 Task: Change the current theme to "Earthy".
Action: Mouse moved to (62, 197)
Screenshot: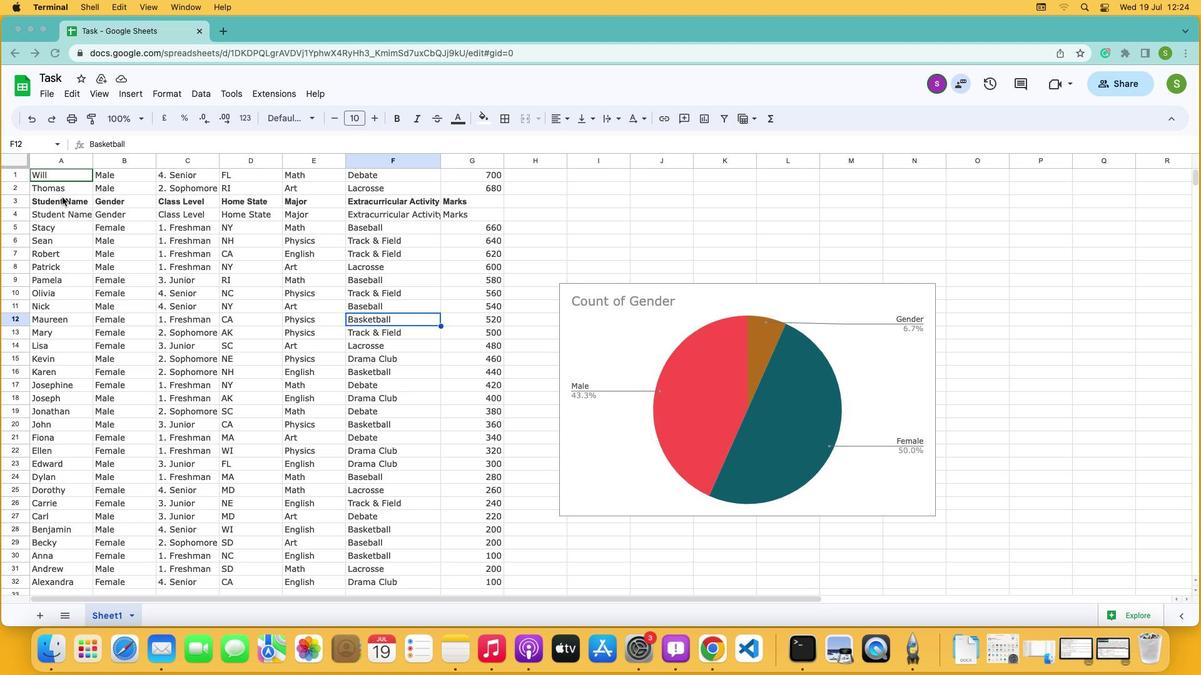 
Action: Mouse pressed left at (62, 197)
Screenshot: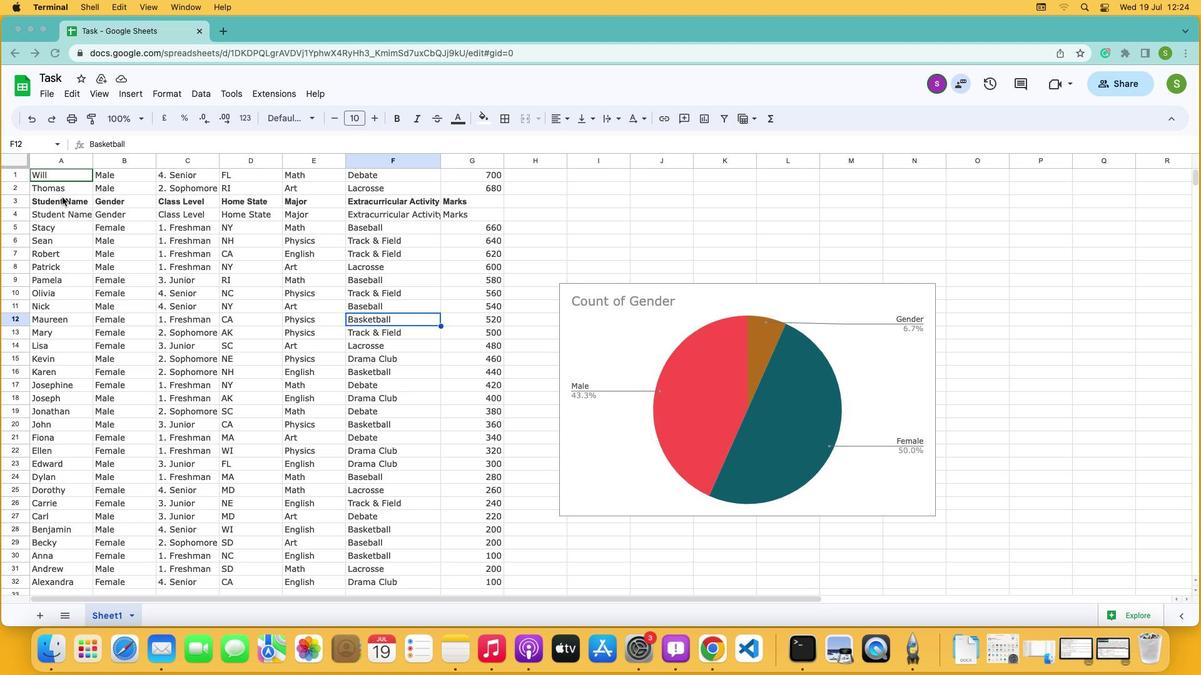 
Action: Mouse moved to (19, 163)
Screenshot: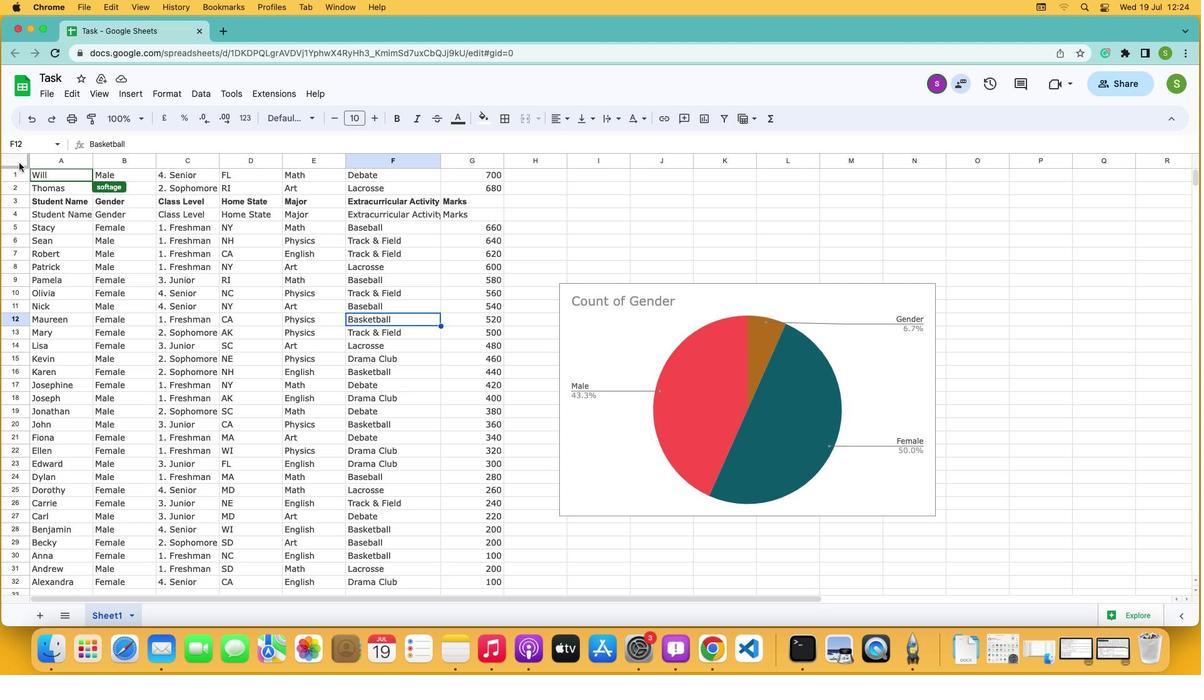 
Action: Mouse pressed left at (19, 163)
Screenshot: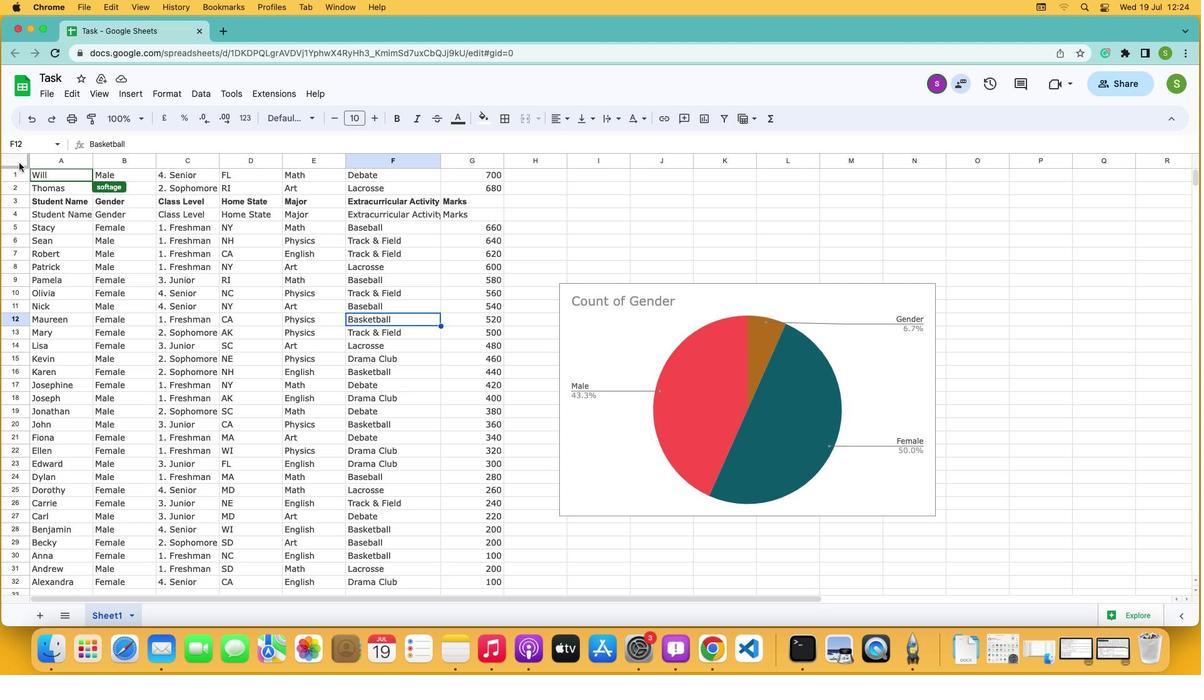 
Action: Mouse moved to (177, 94)
Screenshot: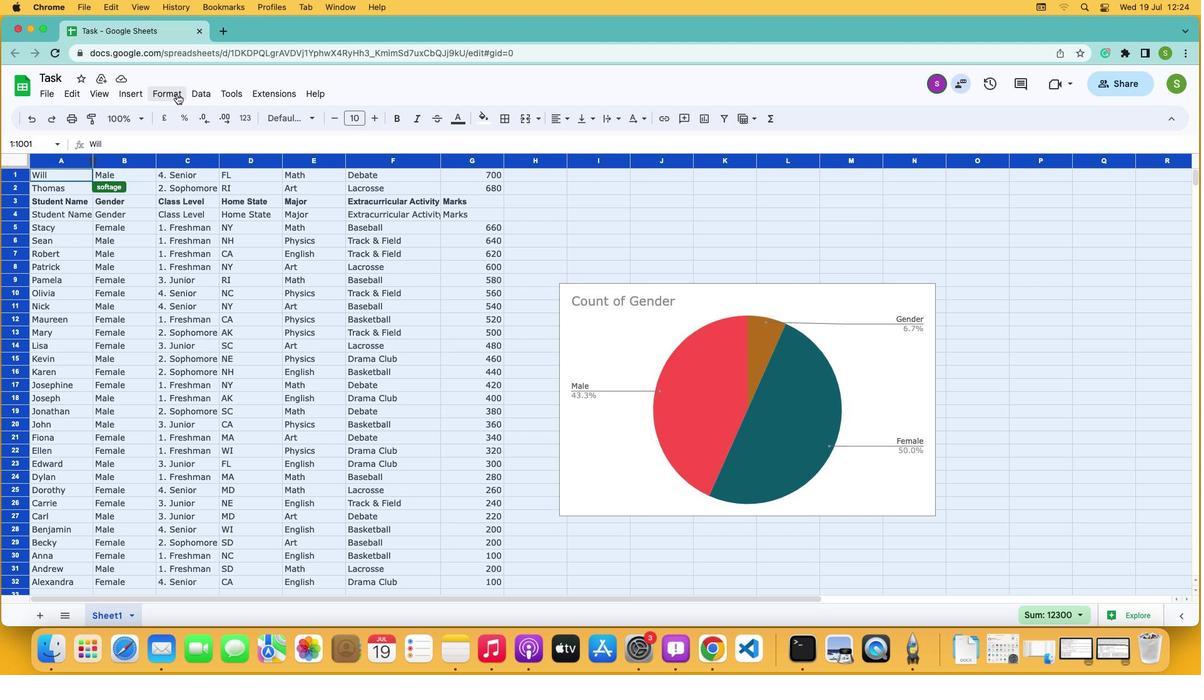
Action: Mouse pressed left at (177, 94)
Screenshot: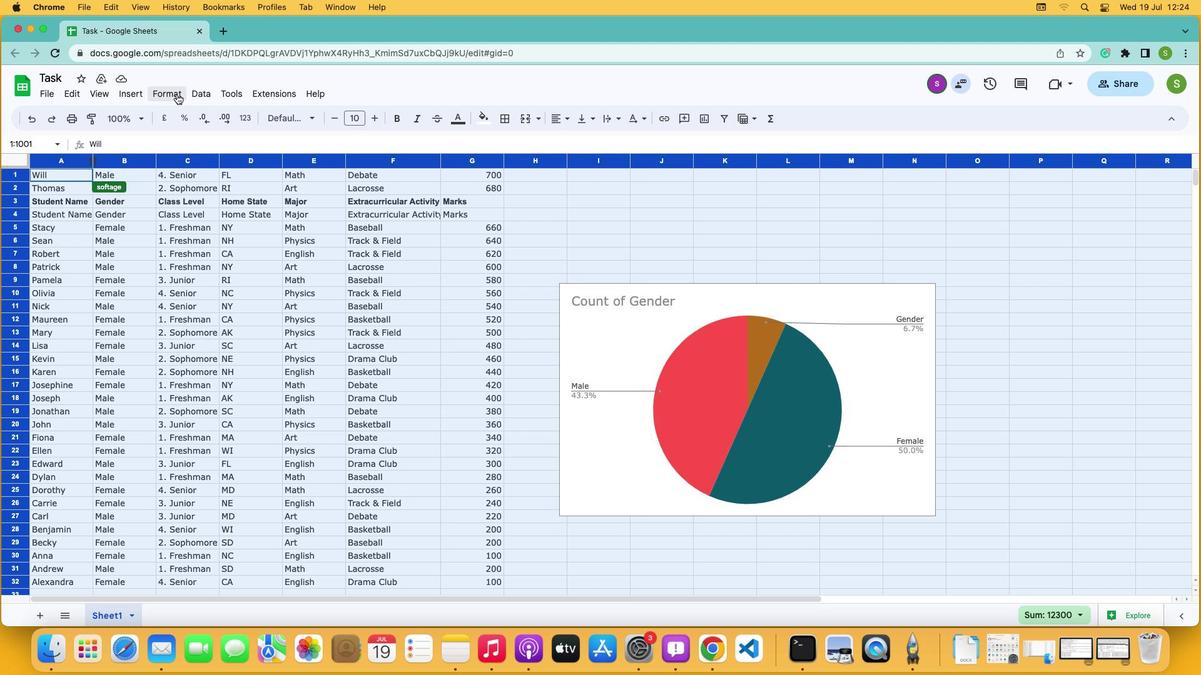 
Action: Mouse moved to (194, 115)
Screenshot: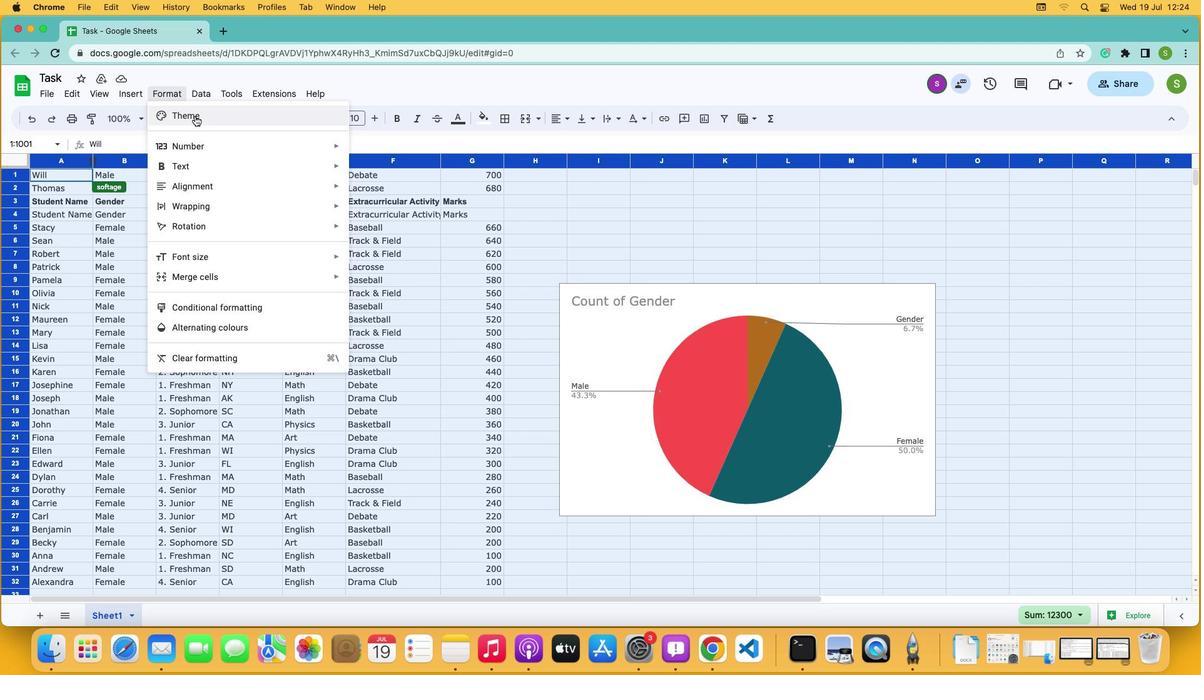 
Action: Mouse pressed left at (194, 115)
Screenshot: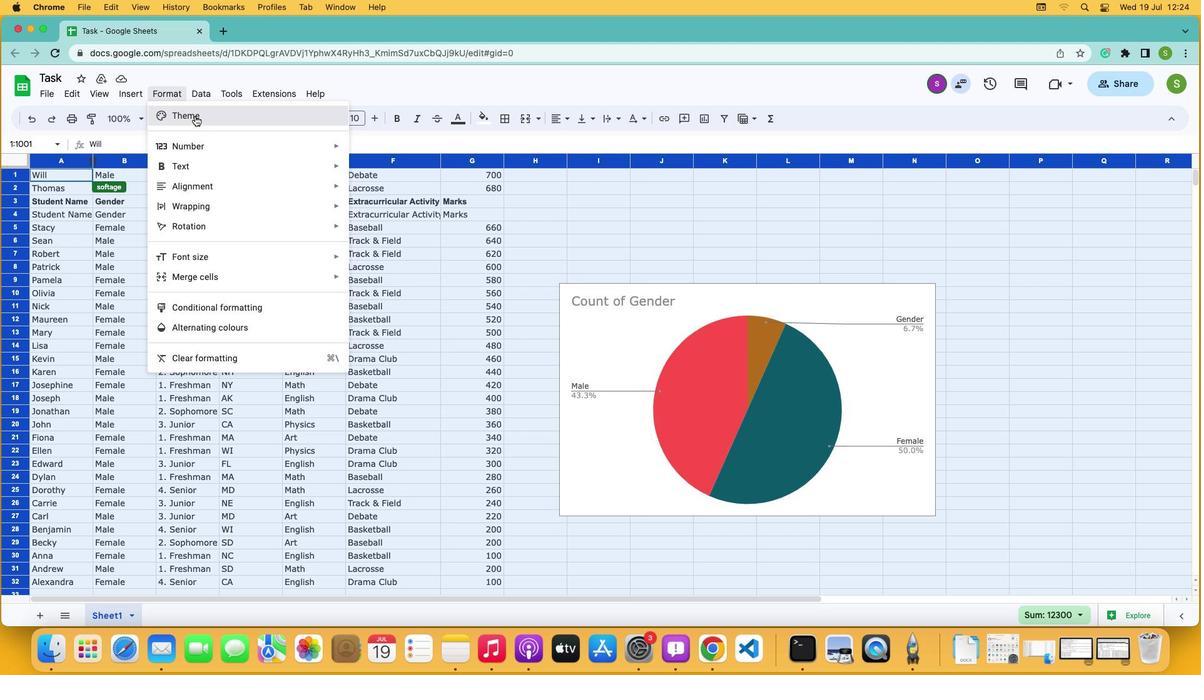 
Action: Mouse moved to (1098, 432)
Screenshot: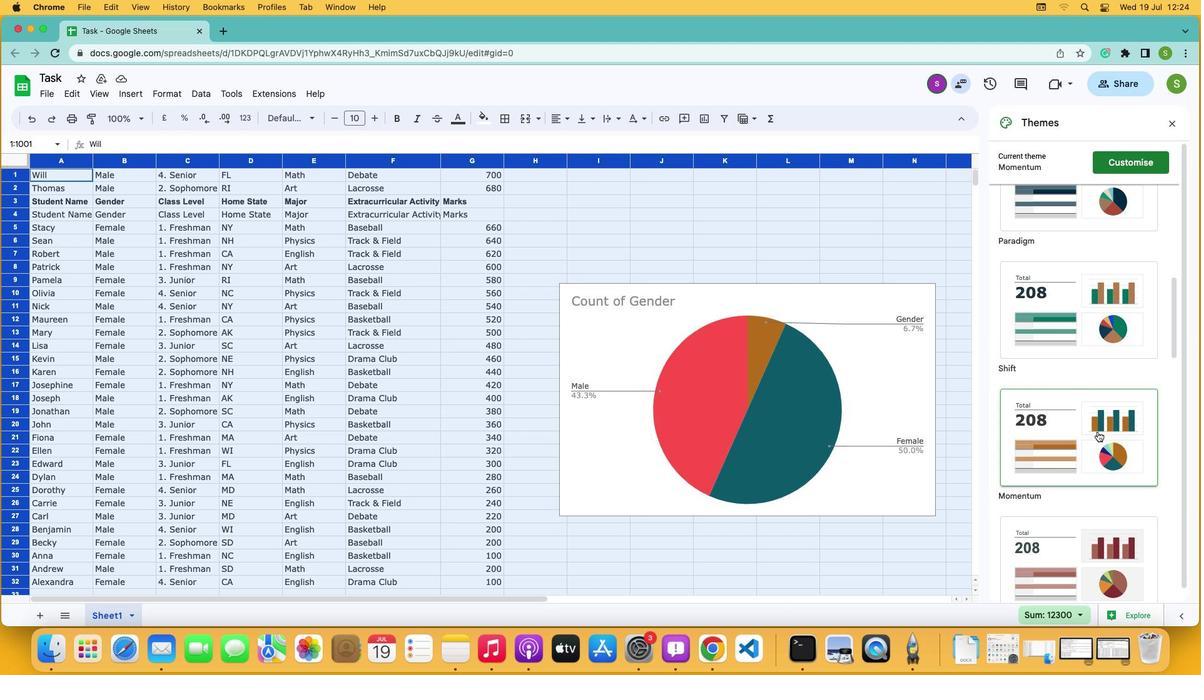 
Action: Mouse scrolled (1098, 432) with delta (0, 0)
Screenshot: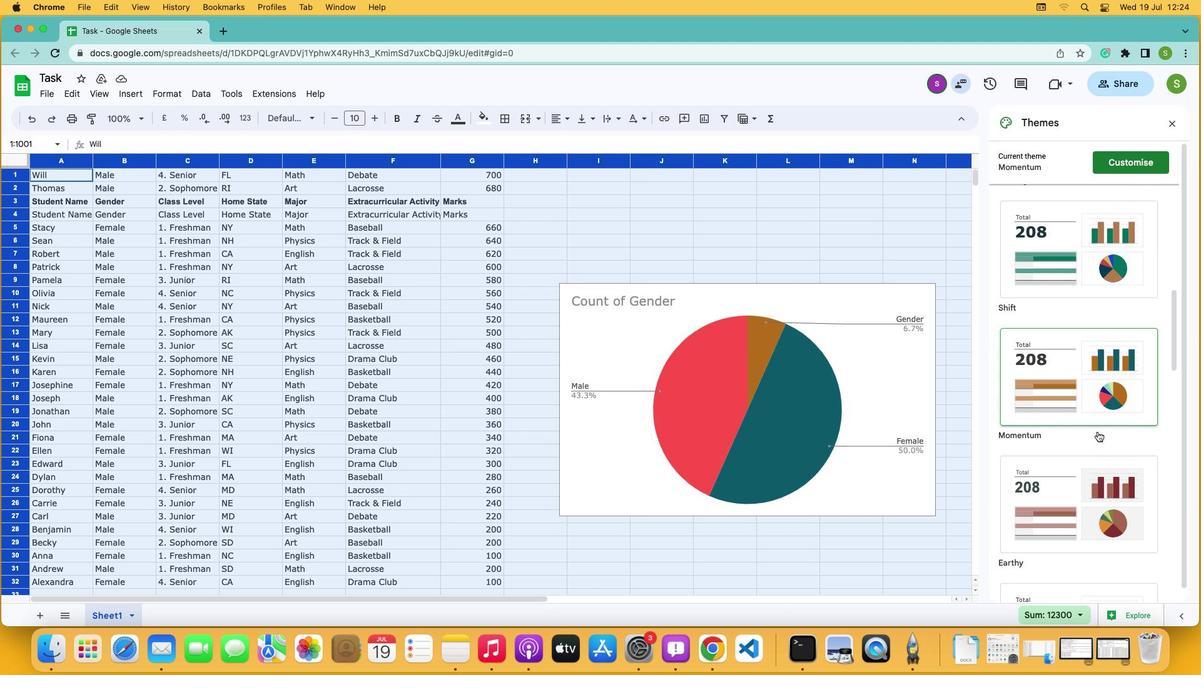 
Action: Mouse scrolled (1098, 432) with delta (0, 0)
Screenshot: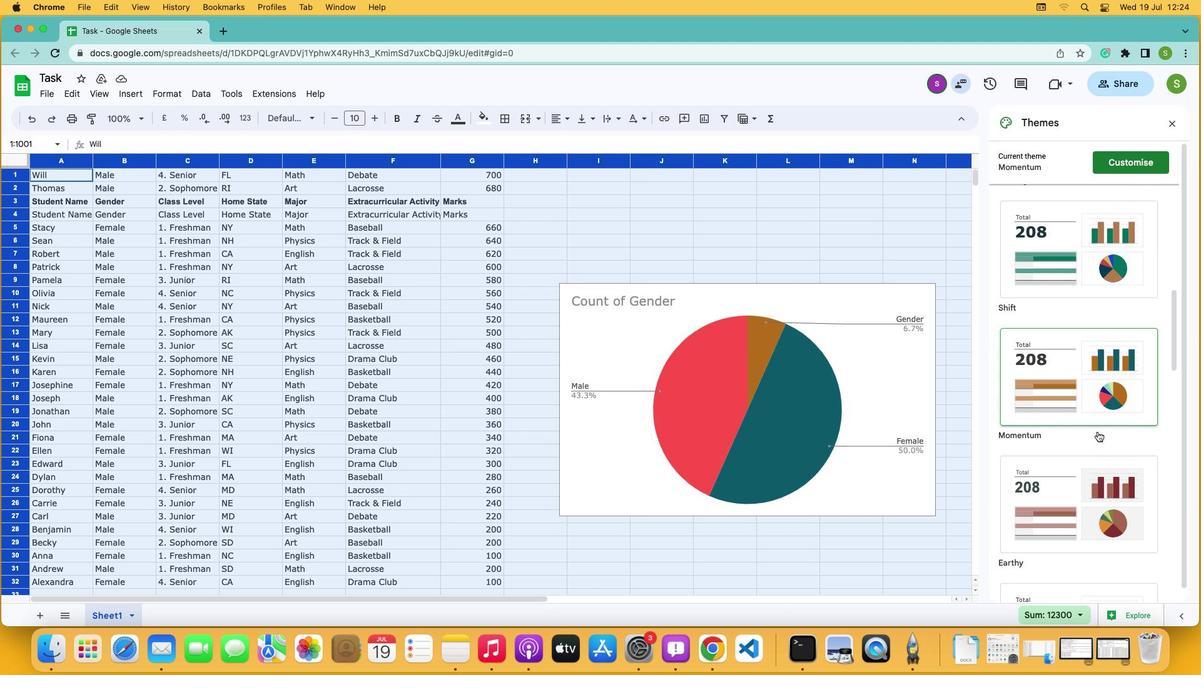 
Action: Mouse scrolled (1098, 432) with delta (0, -1)
Screenshot: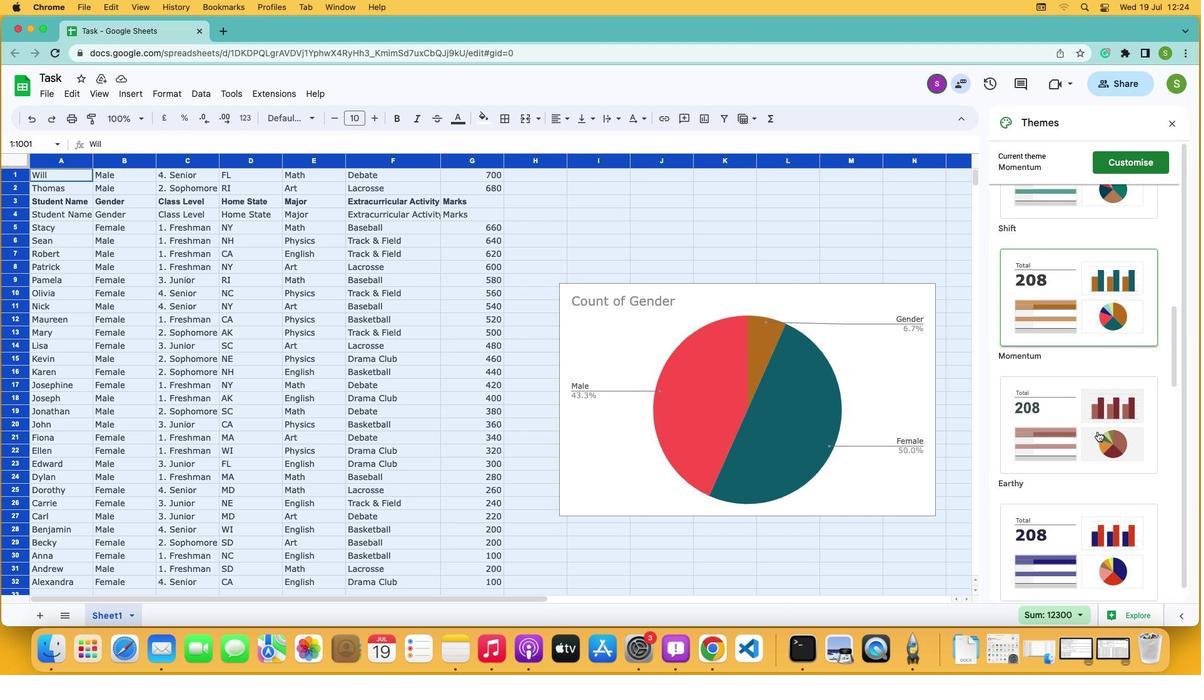 
Action: Mouse scrolled (1098, 432) with delta (0, -2)
Screenshot: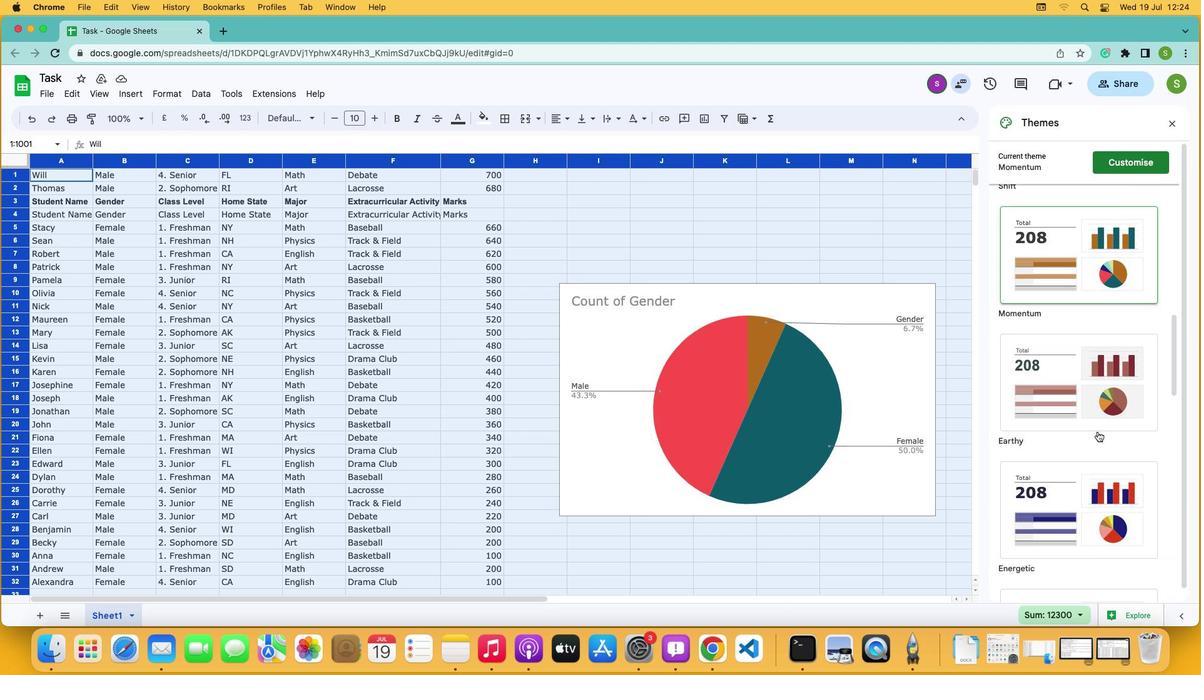 
Action: Mouse moved to (1028, 343)
Screenshot: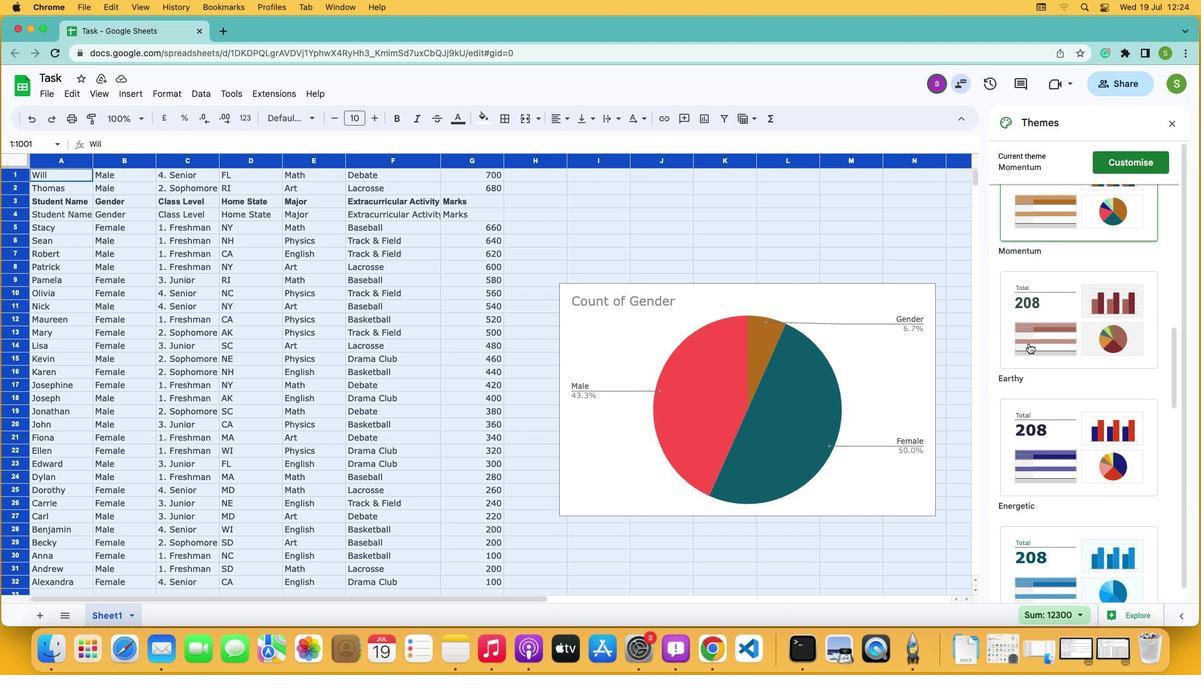 
Action: Mouse pressed left at (1028, 343)
Screenshot: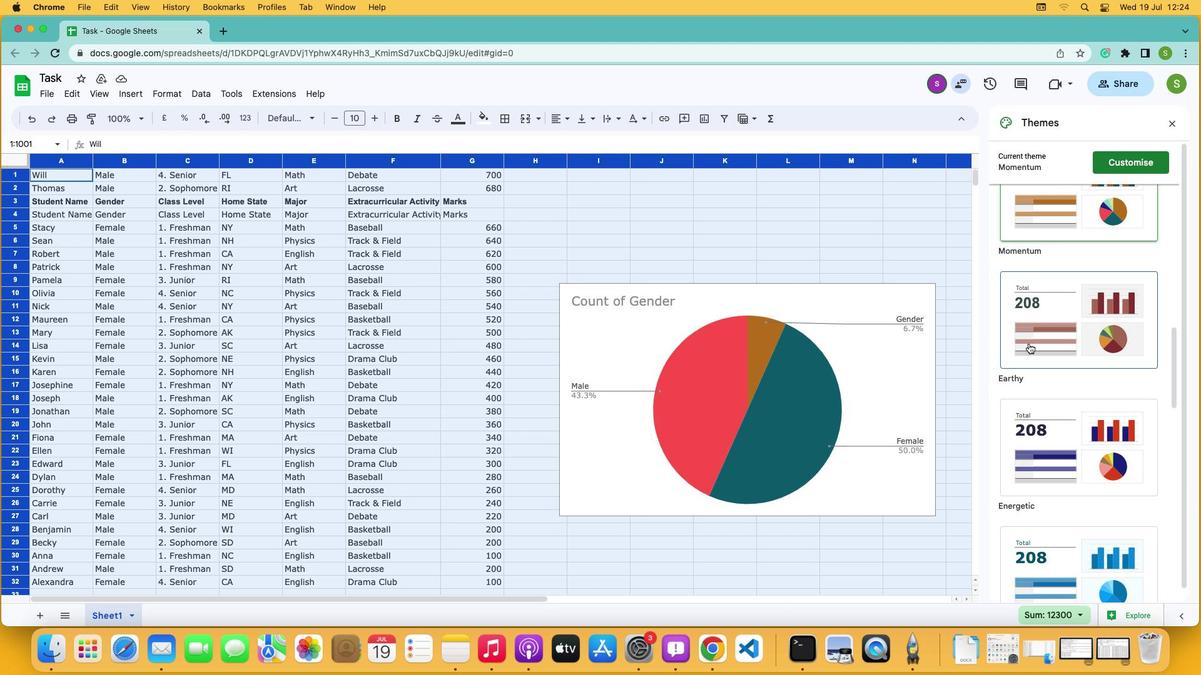 
